 Task: Create a sub task Release to Production / Go Live for the task  Integrate a new online platform for online yoga classes in the project BrightTech , assign it to team member softage.1@softage.net and update the status of the sub task to  On Track  , set the priority of the sub task to Low
Action: Mouse moved to (635, 388)
Screenshot: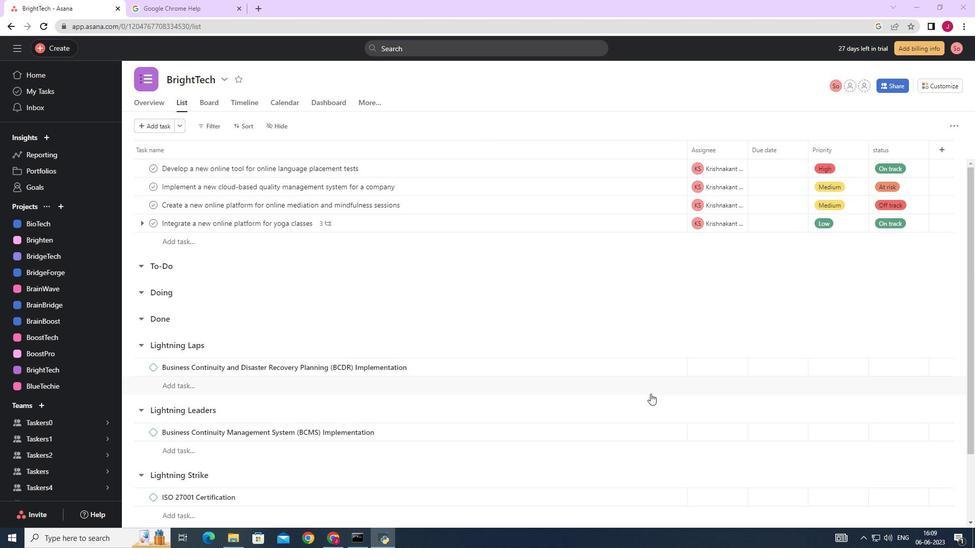 
Action: Mouse scrolled (637, 389) with delta (0, 0)
Screenshot: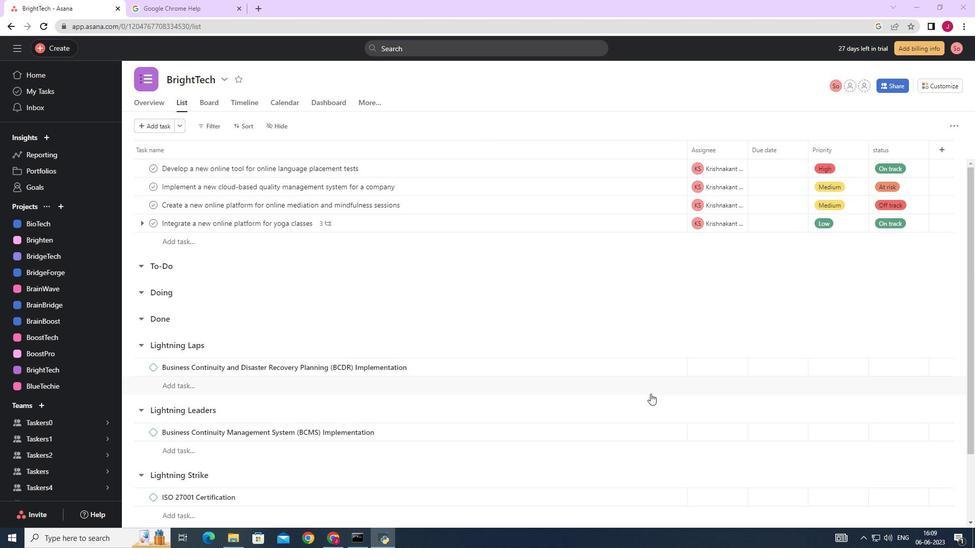 
Action: Mouse moved to (631, 385)
Screenshot: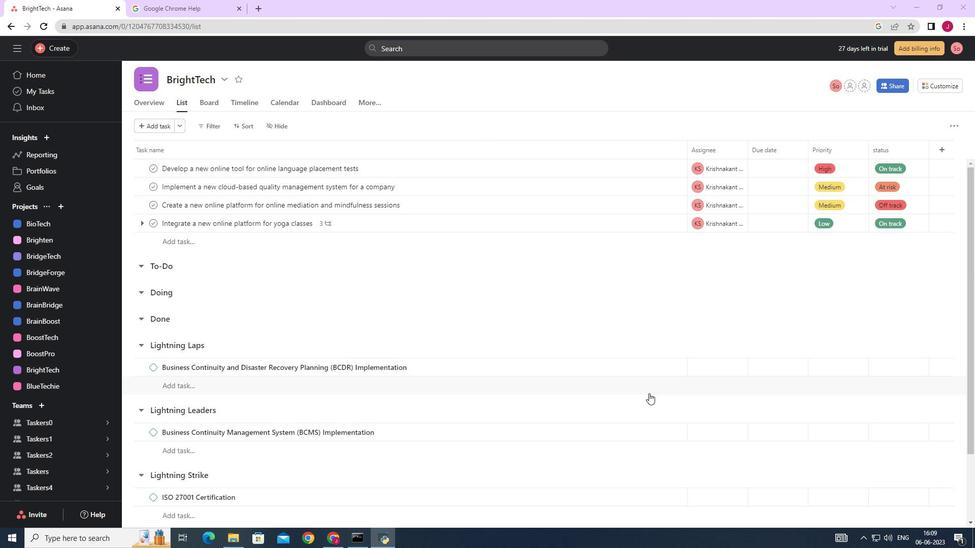 
Action: Mouse scrolled (634, 387) with delta (0, 0)
Screenshot: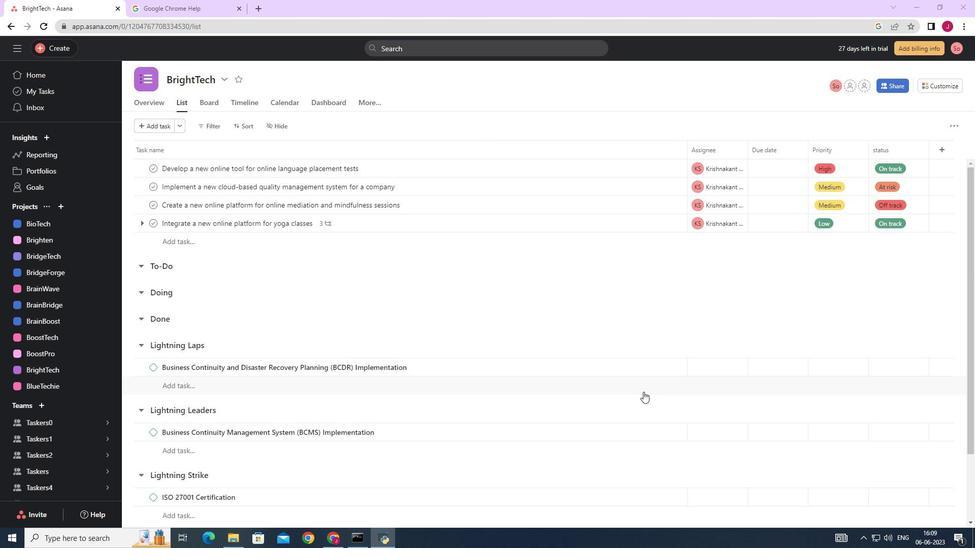 
Action: Mouse scrolled (631, 385) with delta (0, 0)
Screenshot: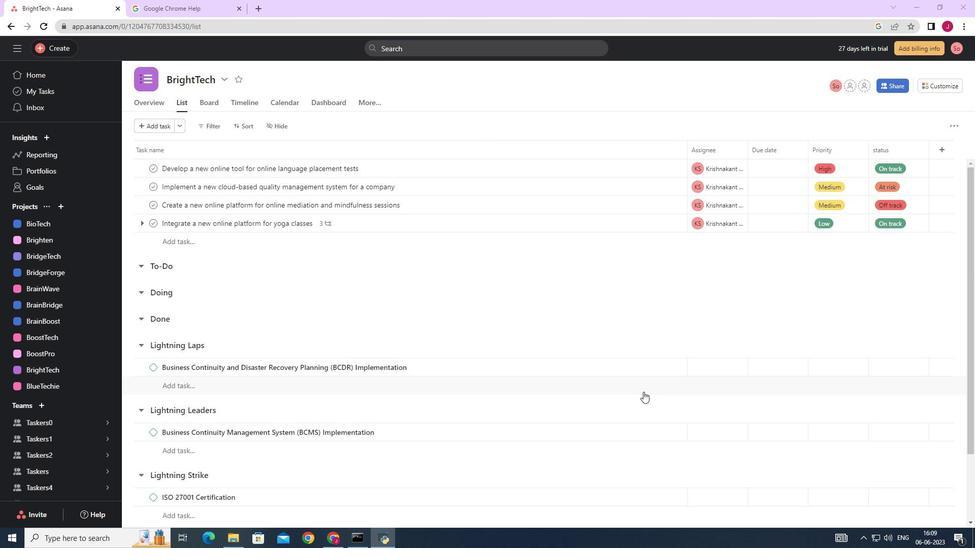 
Action: Mouse moved to (601, 362)
Screenshot: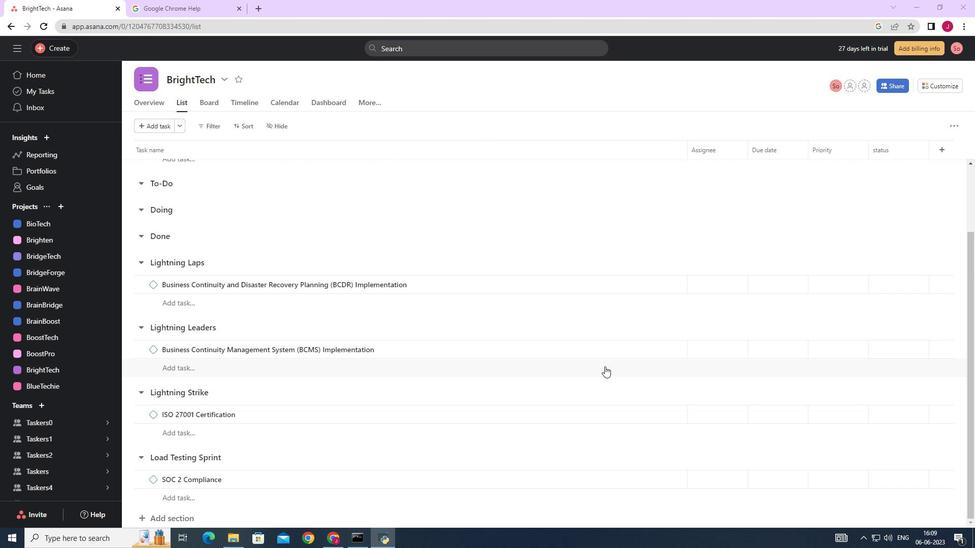 
Action: Mouse scrolled (601, 365) with delta (0, 0)
Screenshot: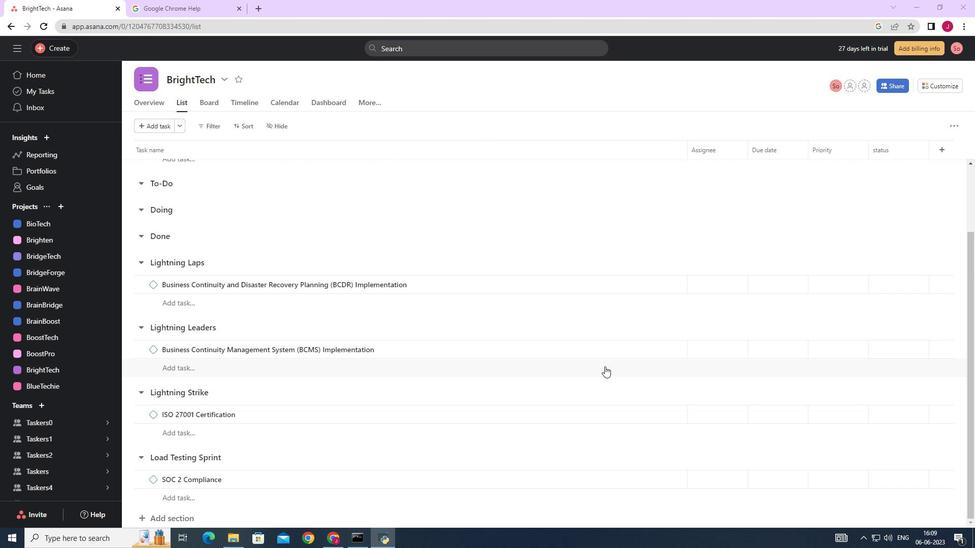 
Action: Mouse moved to (600, 361)
Screenshot: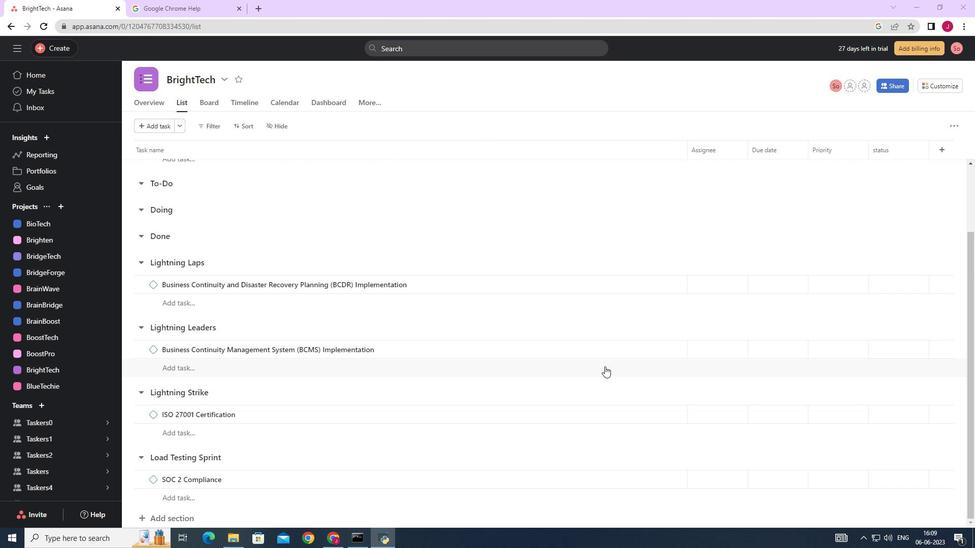 
Action: Mouse scrolled (601, 365) with delta (0, 0)
Screenshot: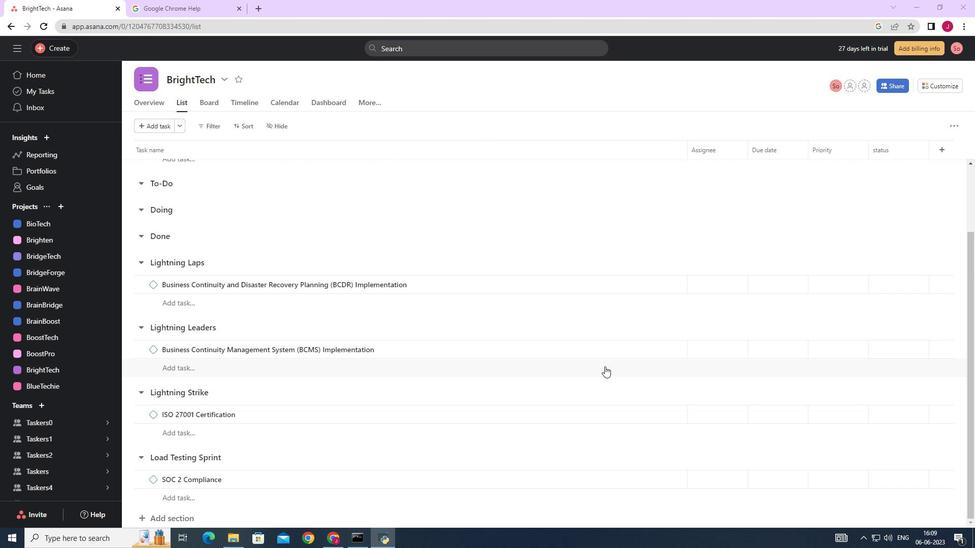 
Action: Mouse moved to (600, 360)
Screenshot: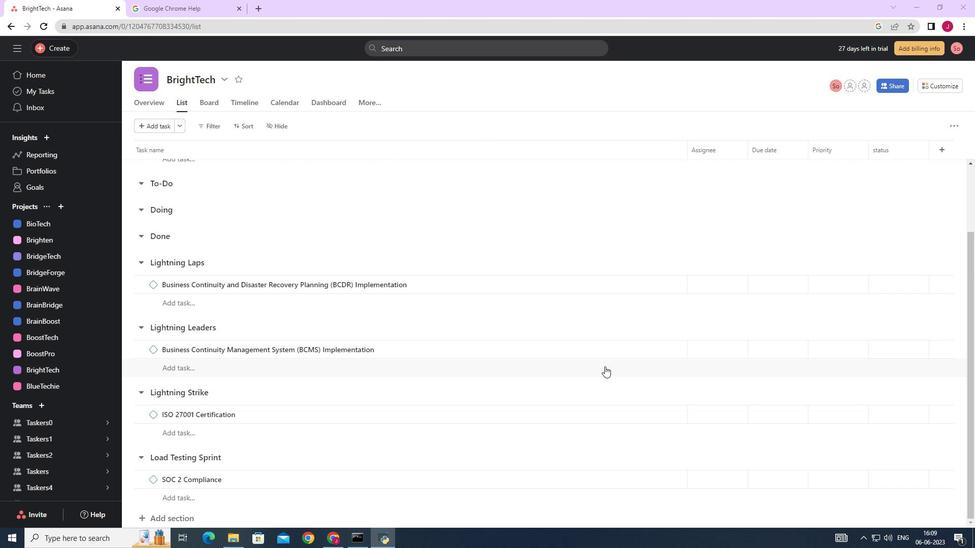 
Action: Mouse scrolled (601, 364) with delta (0, 0)
Screenshot: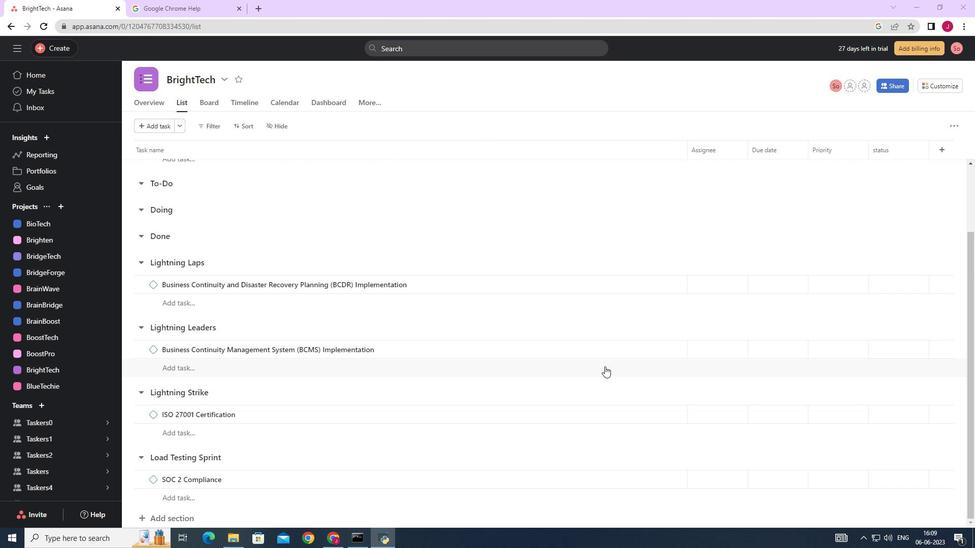 
Action: Mouse moved to (598, 357)
Screenshot: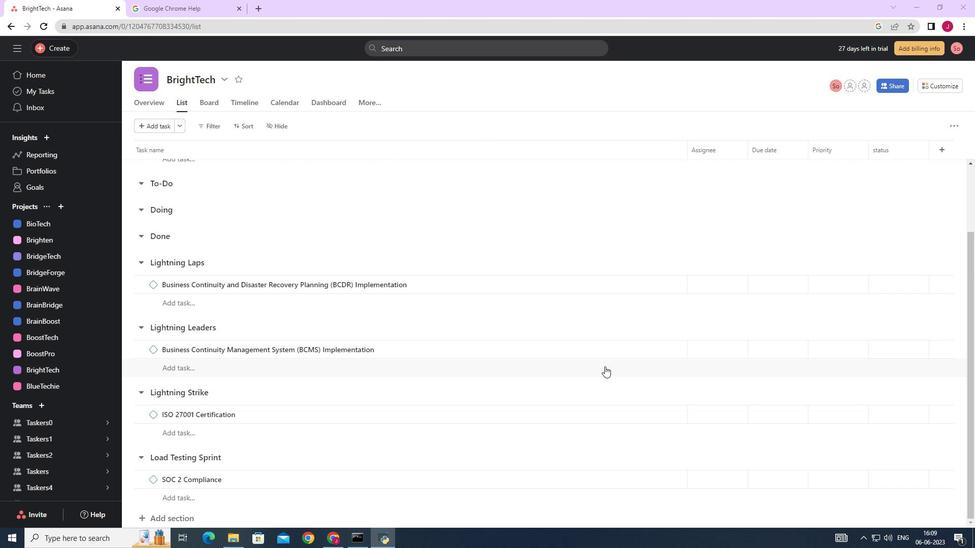 
Action: Mouse scrolled (600, 362) with delta (0, 0)
Screenshot: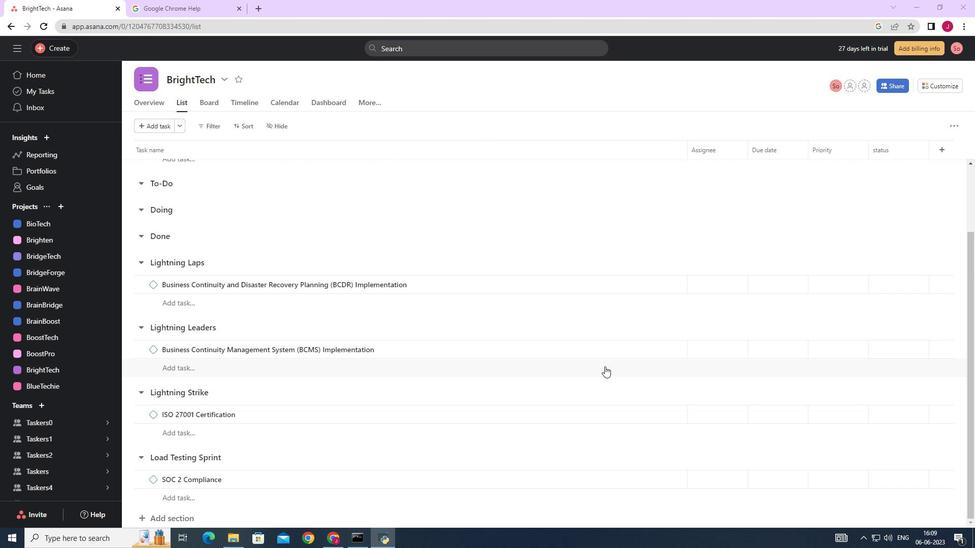 
Action: Mouse moved to (605, 222)
Screenshot: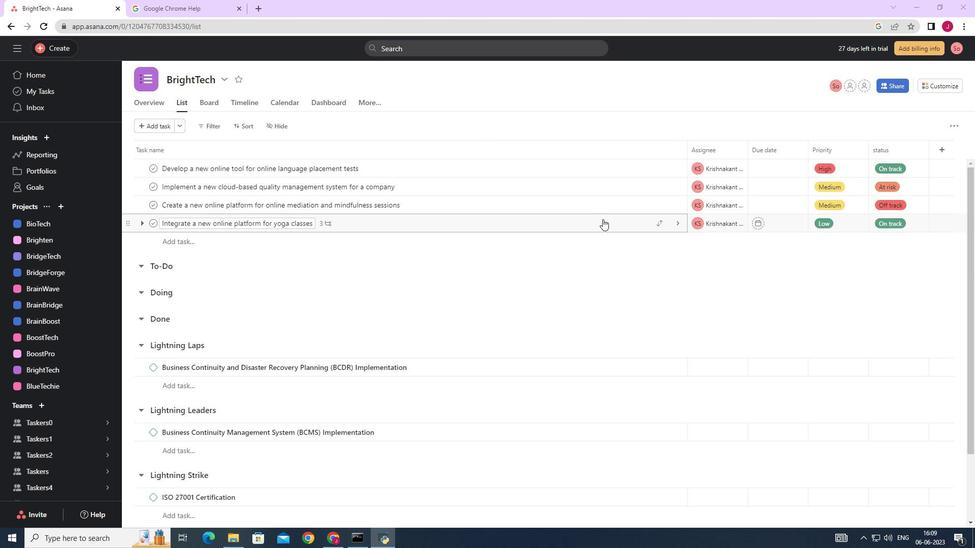 
Action: Mouse pressed left at (605, 222)
Screenshot: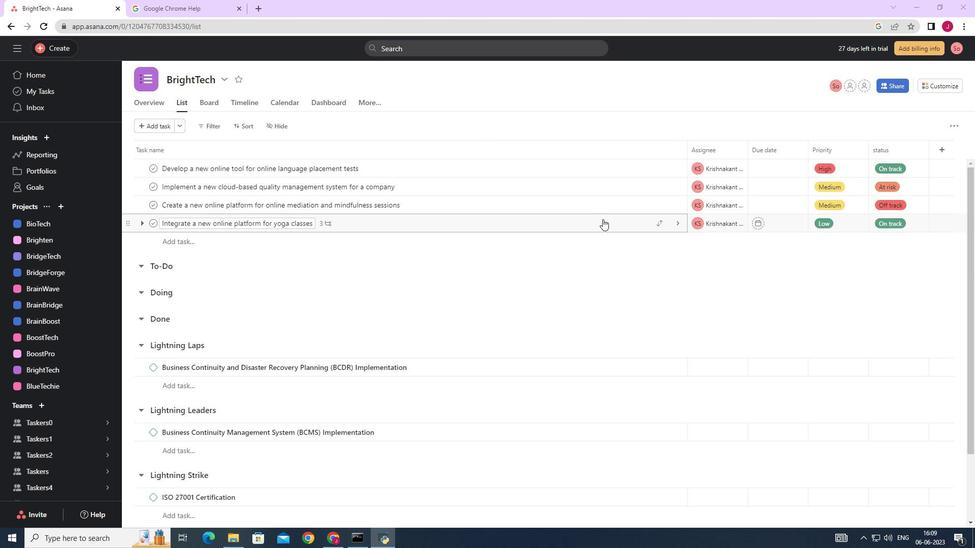 
Action: Mouse moved to (813, 337)
Screenshot: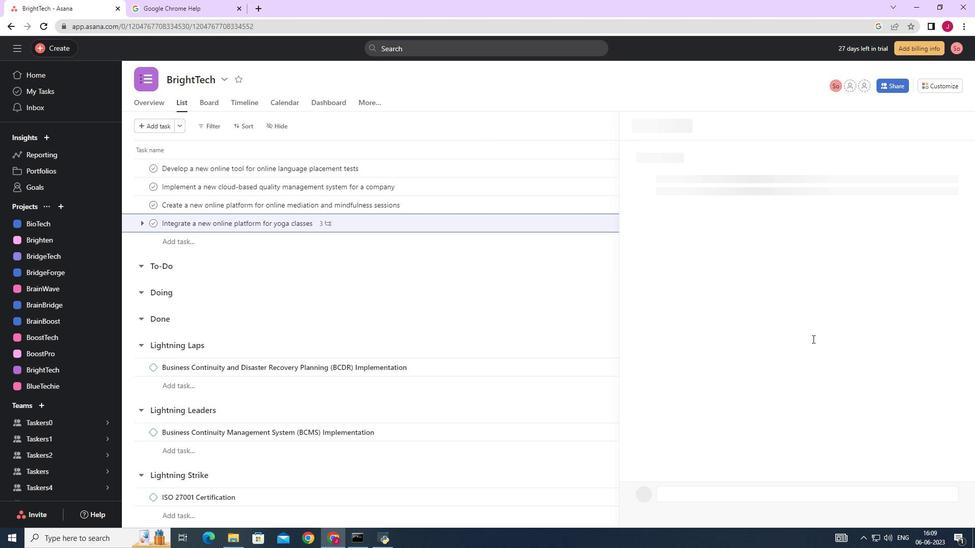 
Action: Mouse scrolled (813, 337) with delta (0, 0)
Screenshot: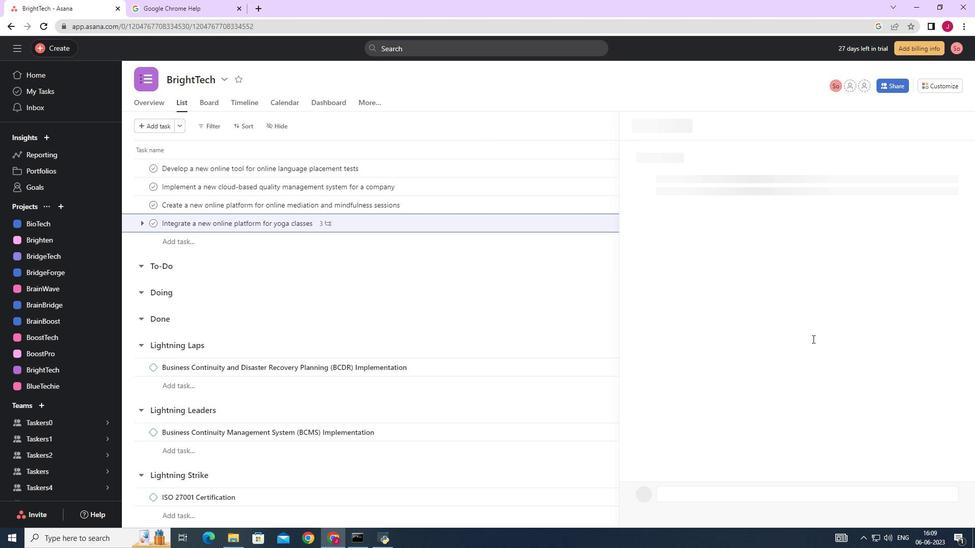 
Action: Mouse scrolled (813, 337) with delta (0, 0)
Screenshot: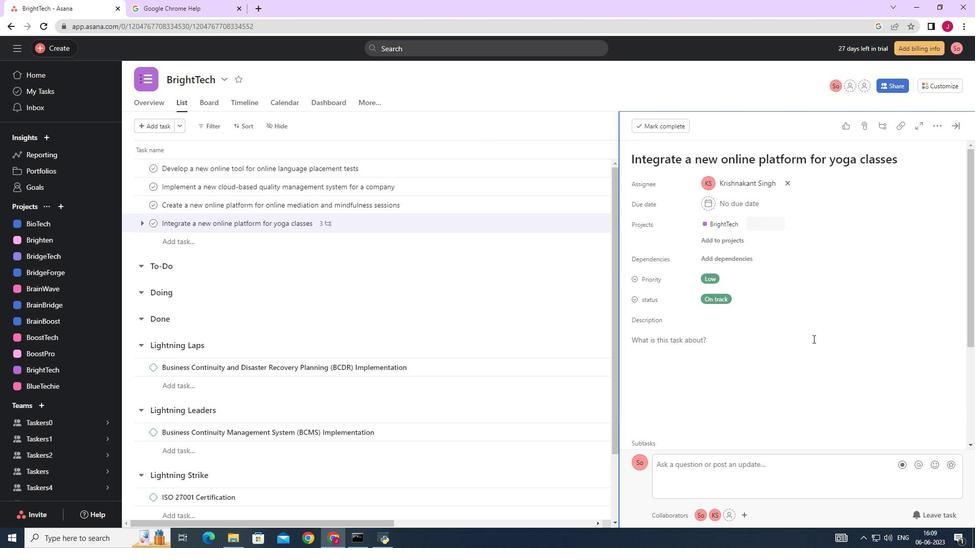 
Action: Mouse scrolled (813, 337) with delta (0, 0)
Screenshot: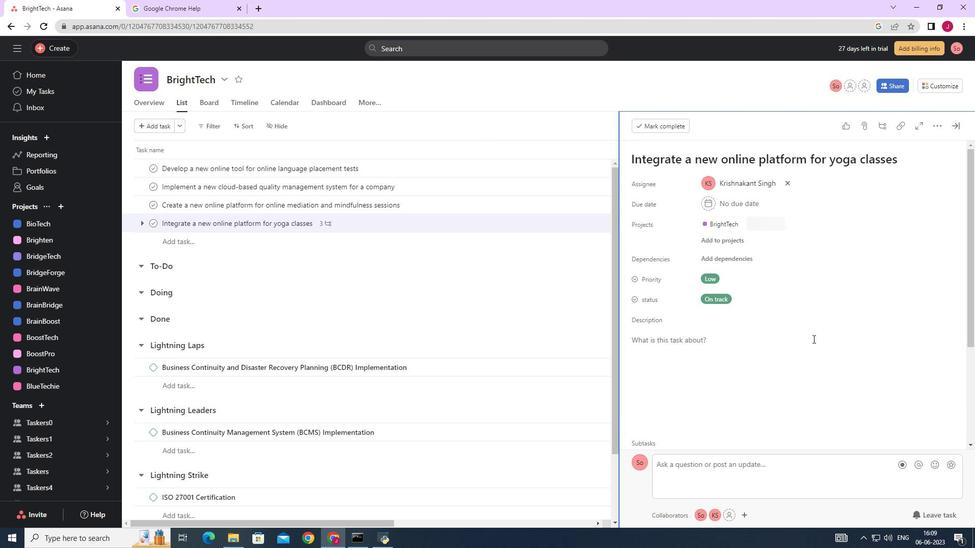 
Action: Mouse scrolled (813, 337) with delta (0, 0)
Screenshot: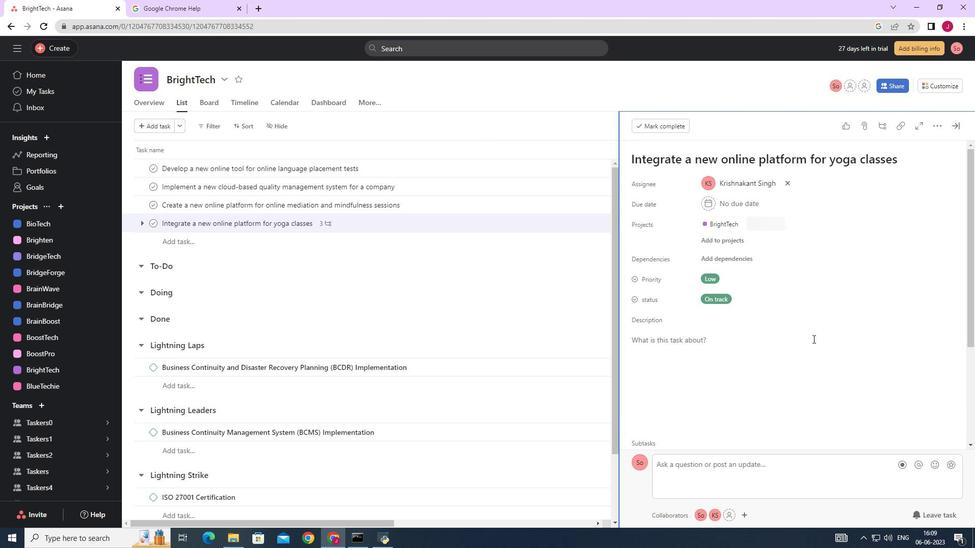 
Action: Mouse moved to (813, 337)
Screenshot: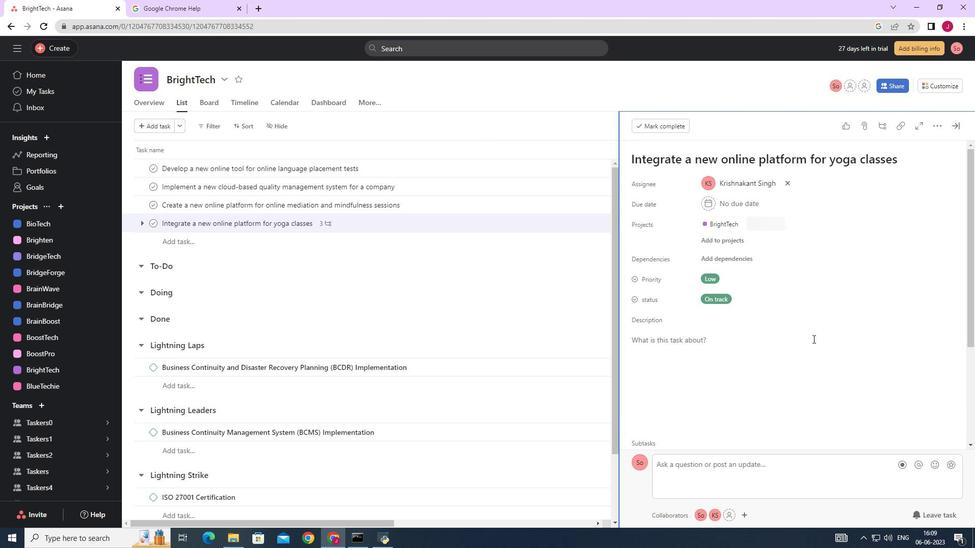 
Action: Mouse scrolled (813, 336) with delta (0, 0)
Screenshot: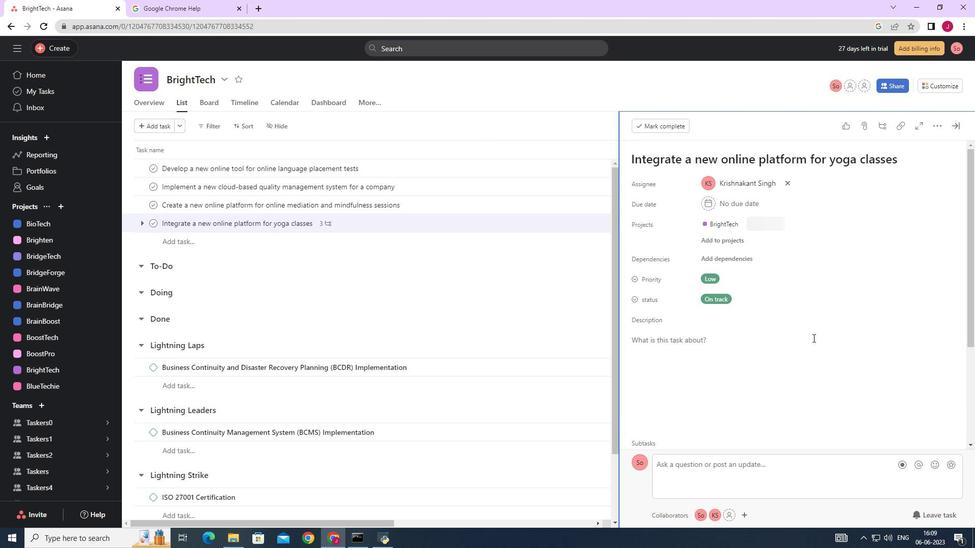 
Action: Mouse moved to (651, 373)
Screenshot: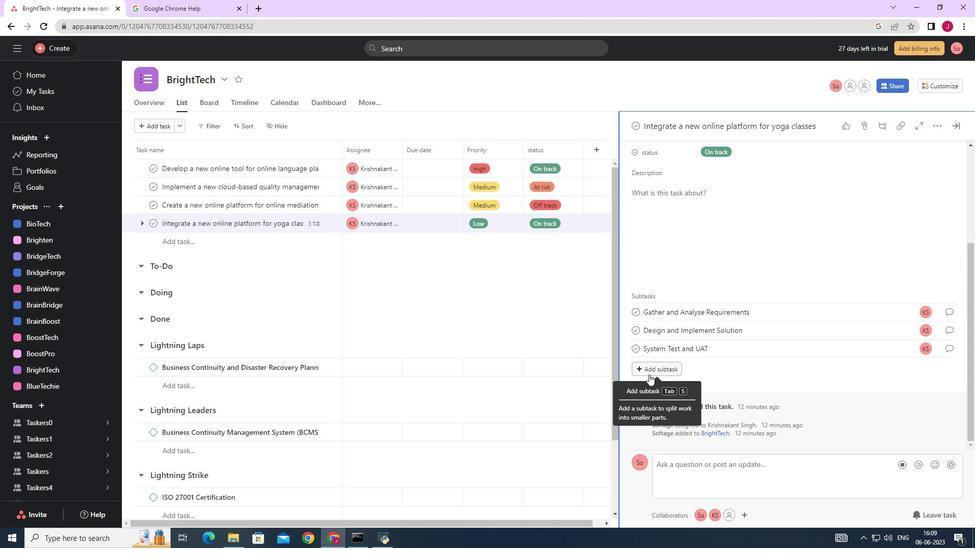 
Action: Mouse pressed left at (651, 373)
Screenshot: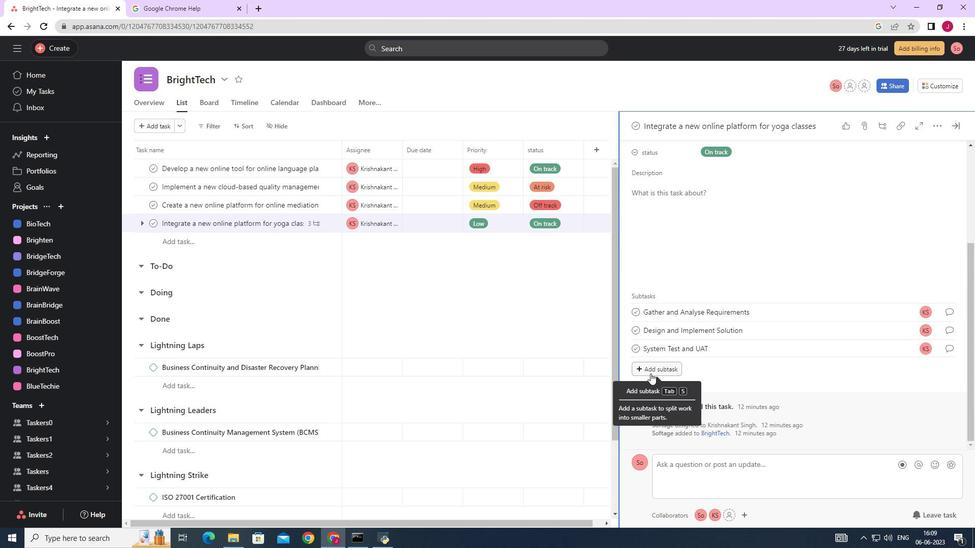 
Action: Mouse moved to (663, 358)
Screenshot: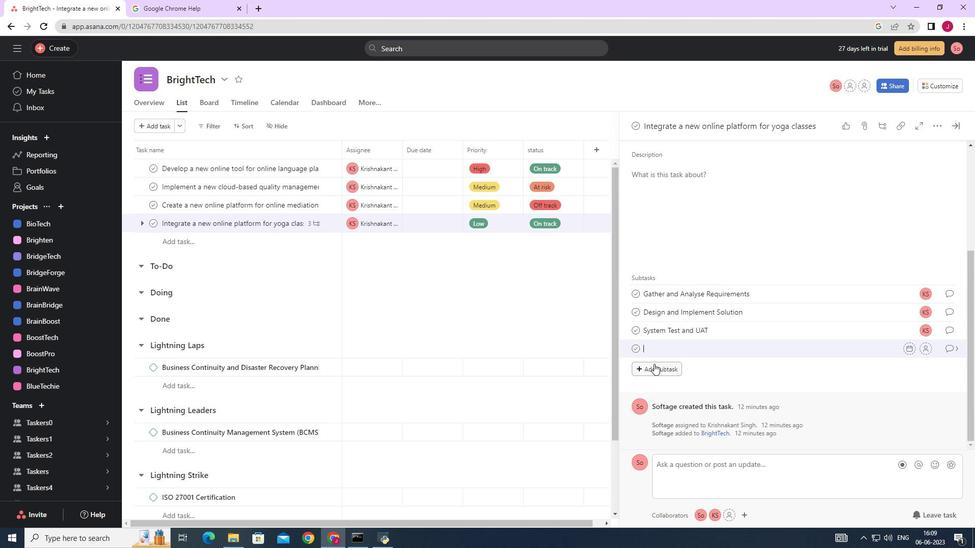 
Action: Key pressed <Key.caps_lock><Key.caps_lock>t<Key.backspace>r<Key.caps_lock>ELEASE<Key.space>TO<Key.space>PRODUCTION<Key.space>/<Key.space><Key.caps_lock>g<Key.caps_lock>O<Key.space><Key.caps_lock>l<Key.caps_lock>IVE
Screenshot: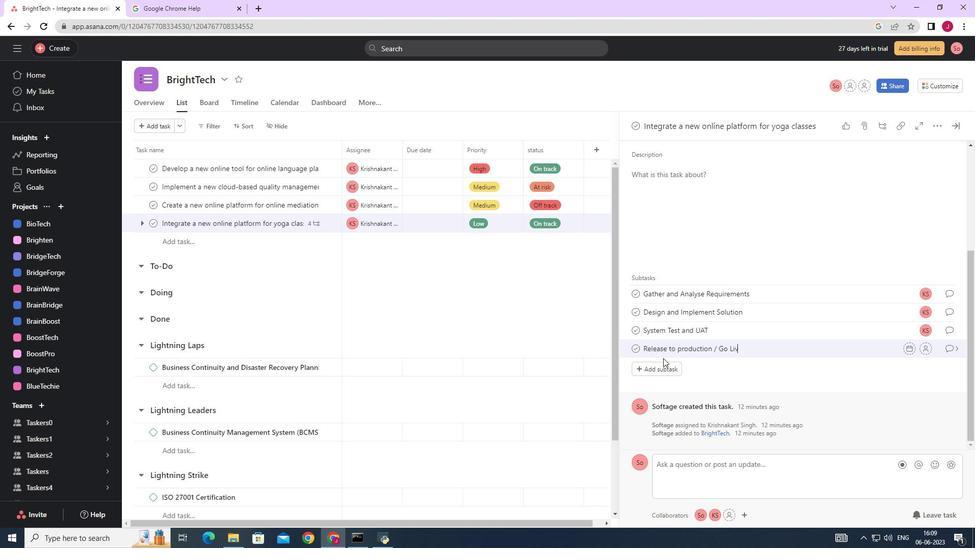 
Action: Mouse moved to (930, 348)
Screenshot: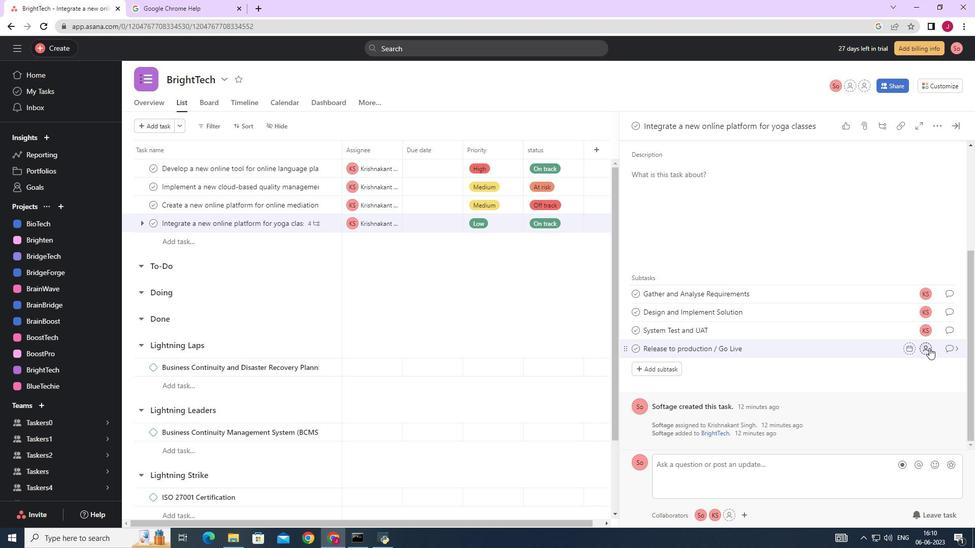 
Action: Mouse pressed left at (930, 348)
Screenshot: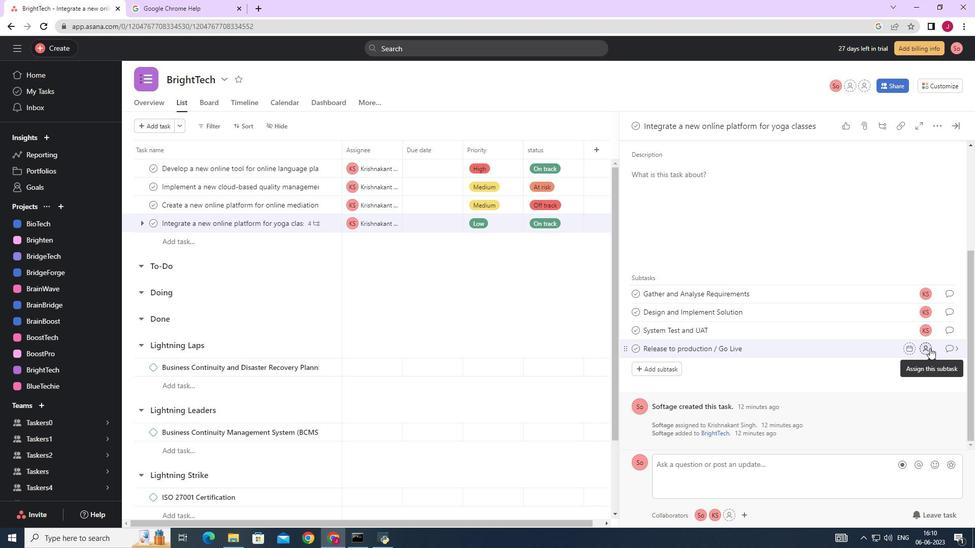 
Action: Mouse moved to (784, 385)
Screenshot: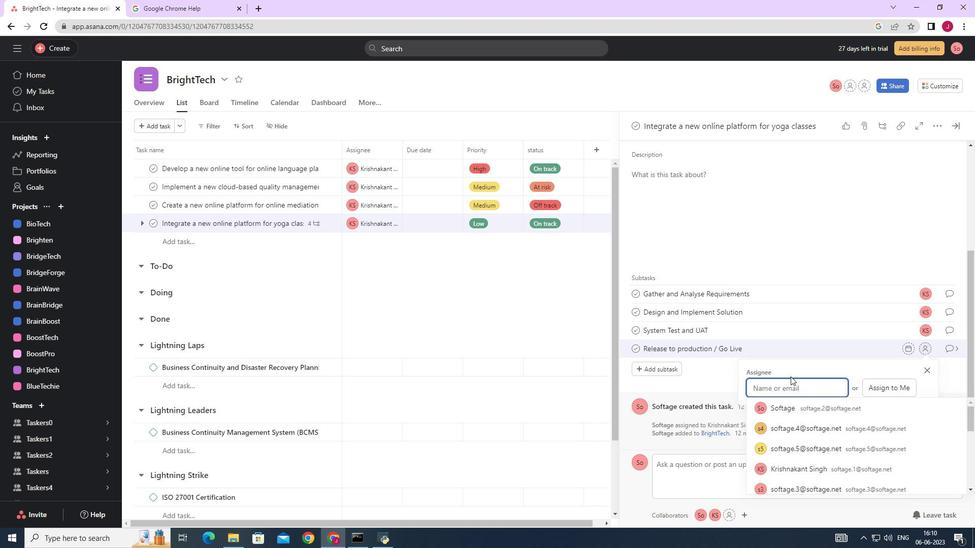 
Action: Key pressed SOFATGE<Key.backspace><Key.backspace><Key.backspace><Key.backspace>TAGE.
Screenshot: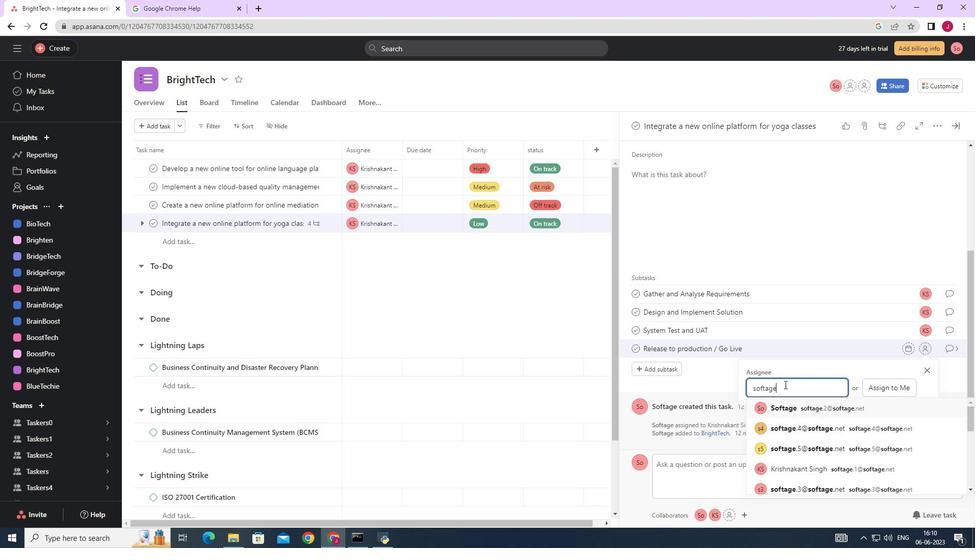 
Action: Mouse moved to (951, 328)
Screenshot: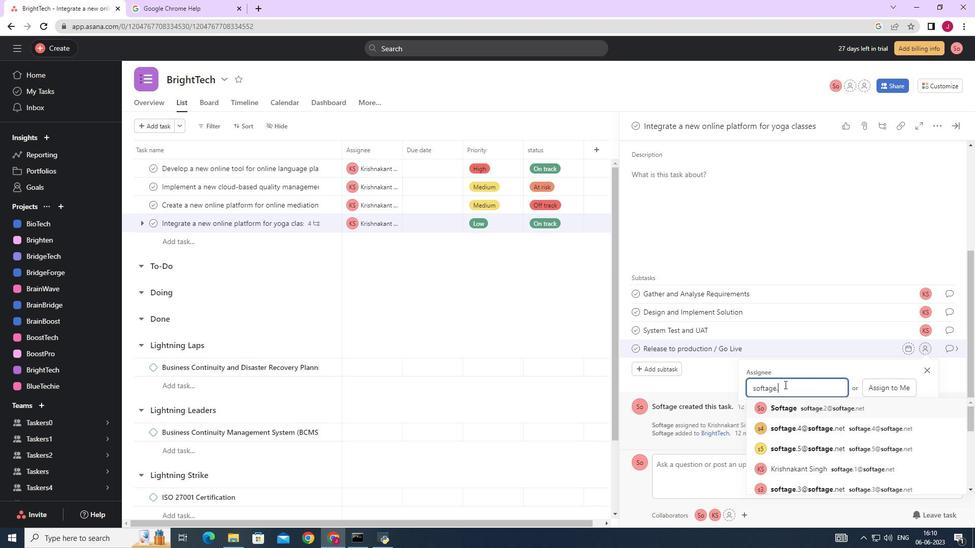 
Action: Key pressed 1
Screenshot: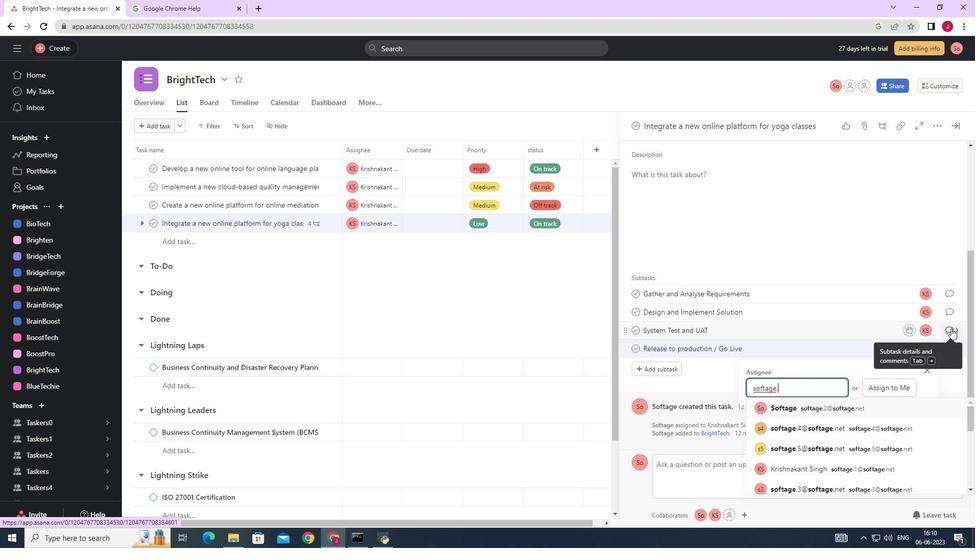 
Action: Mouse moved to (847, 410)
Screenshot: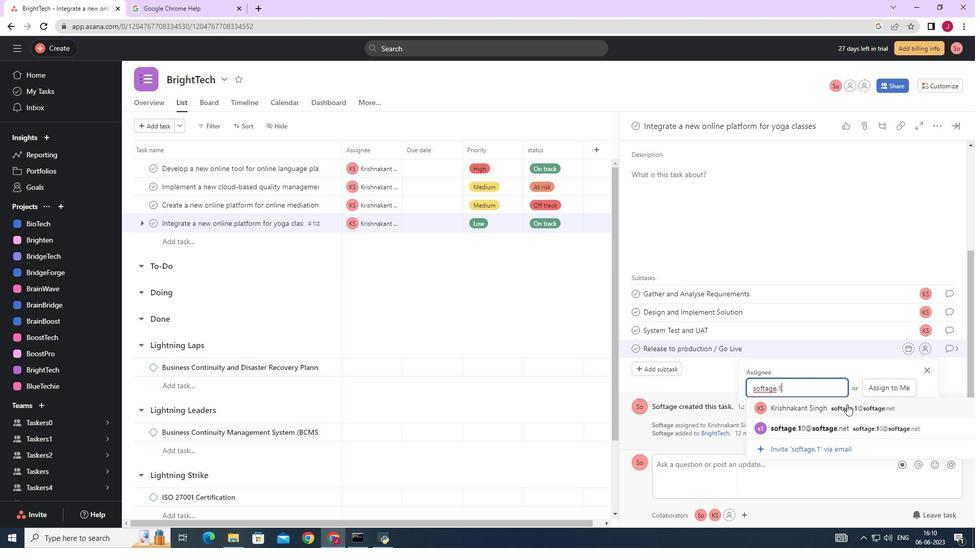 
Action: Mouse pressed left at (847, 410)
Screenshot: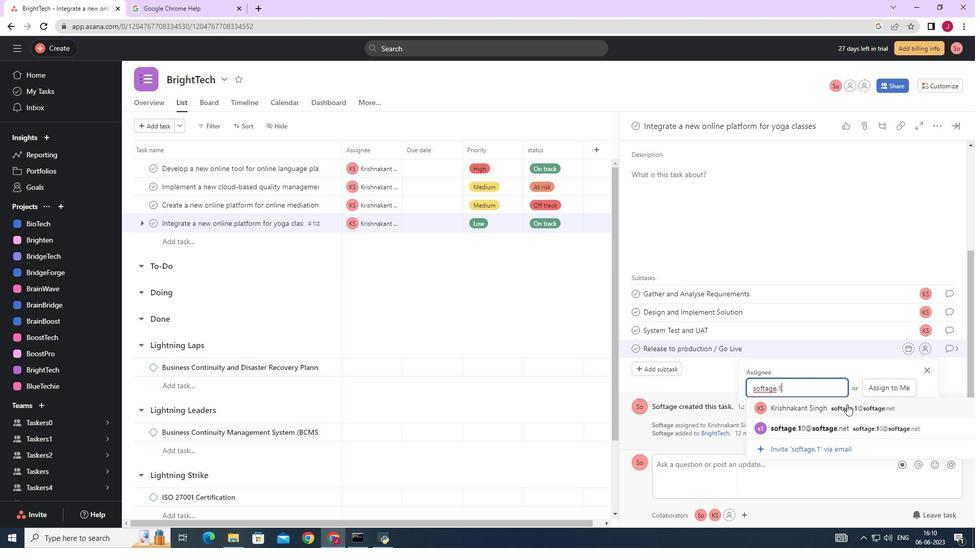 
Action: Mouse moved to (949, 349)
Screenshot: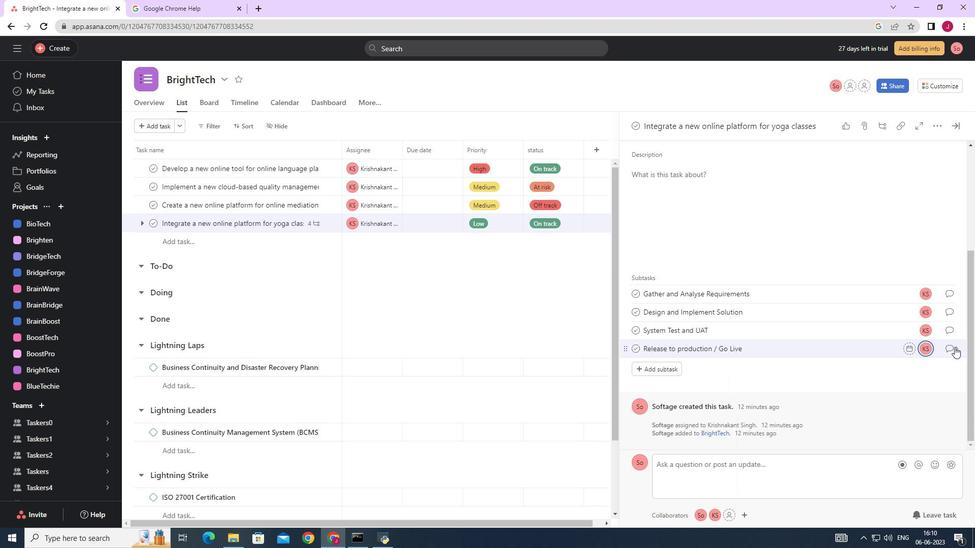 
Action: Mouse pressed left at (949, 349)
Screenshot: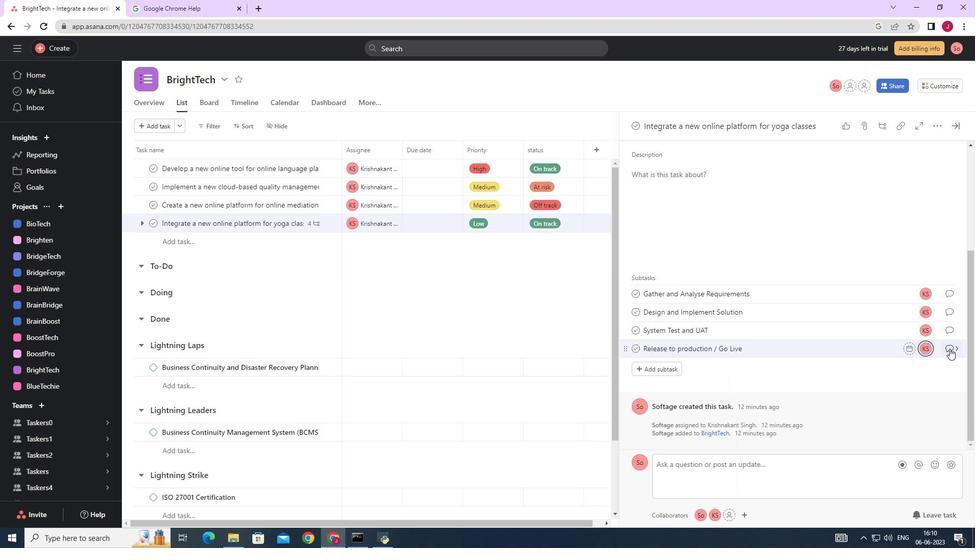 
Action: Mouse moved to (668, 270)
Screenshot: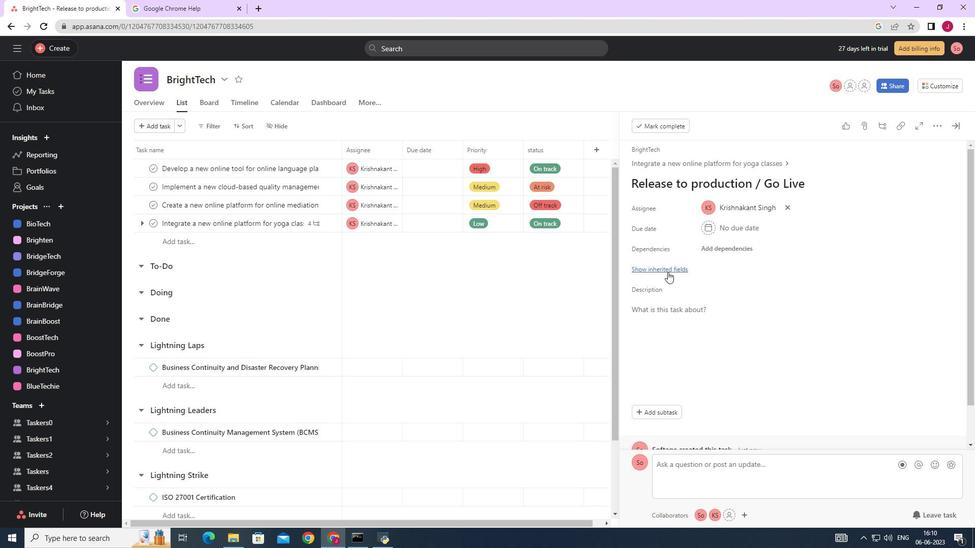 
Action: Mouse pressed left at (668, 270)
Screenshot: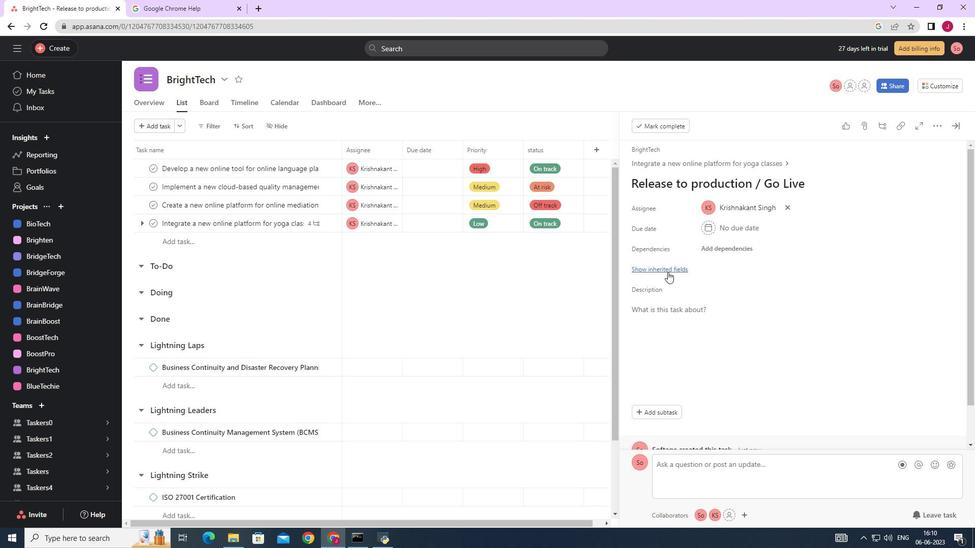 
Action: Mouse moved to (713, 289)
Screenshot: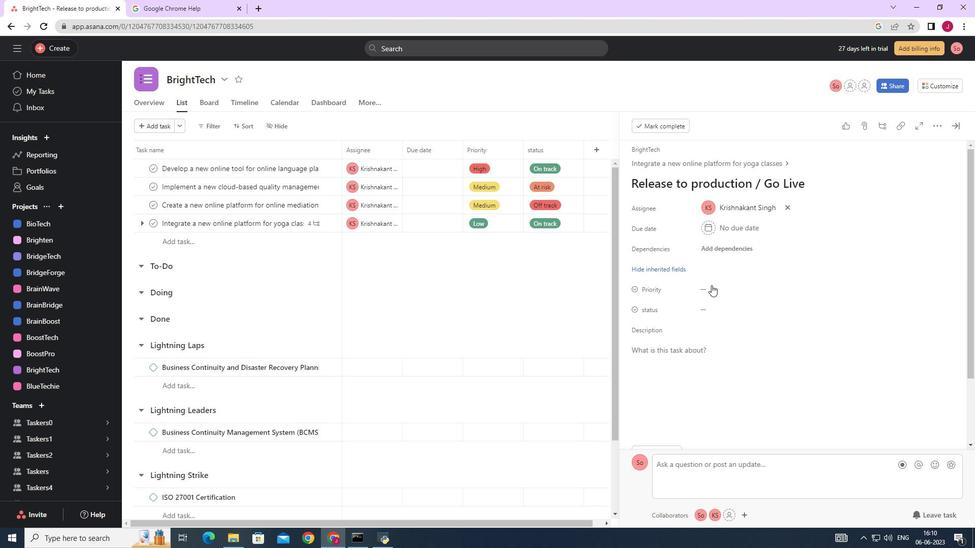 
Action: Mouse pressed left at (713, 289)
Screenshot: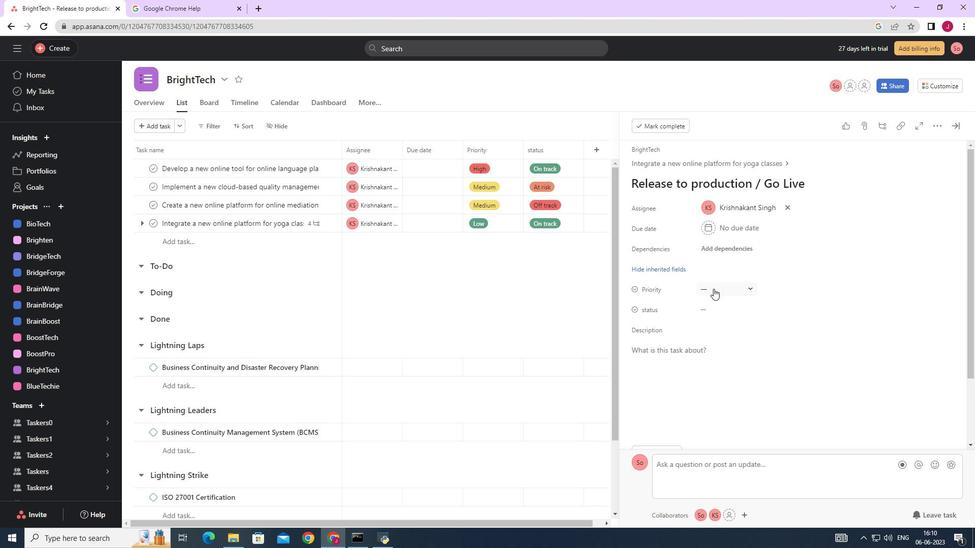 
Action: Mouse moved to (728, 363)
Screenshot: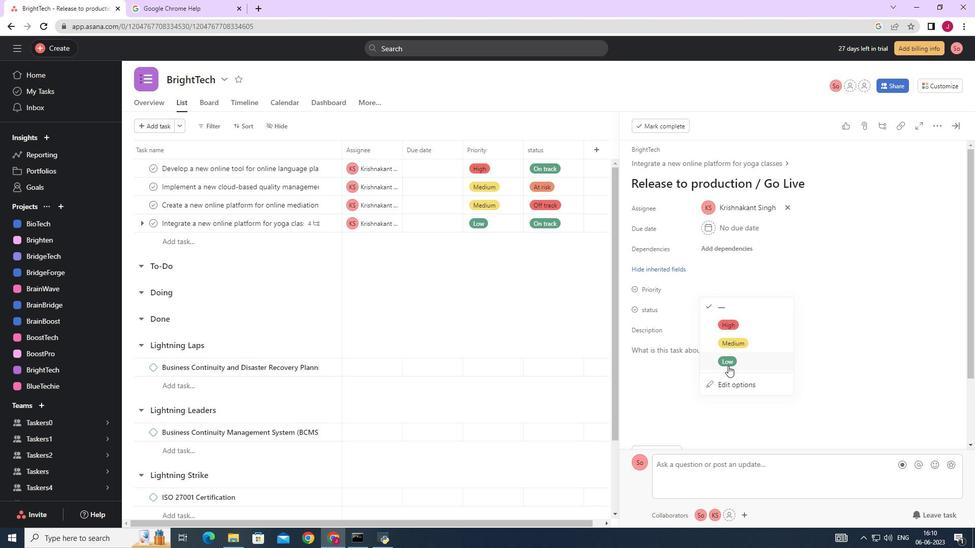 
Action: Mouse pressed left at (728, 363)
Screenshot: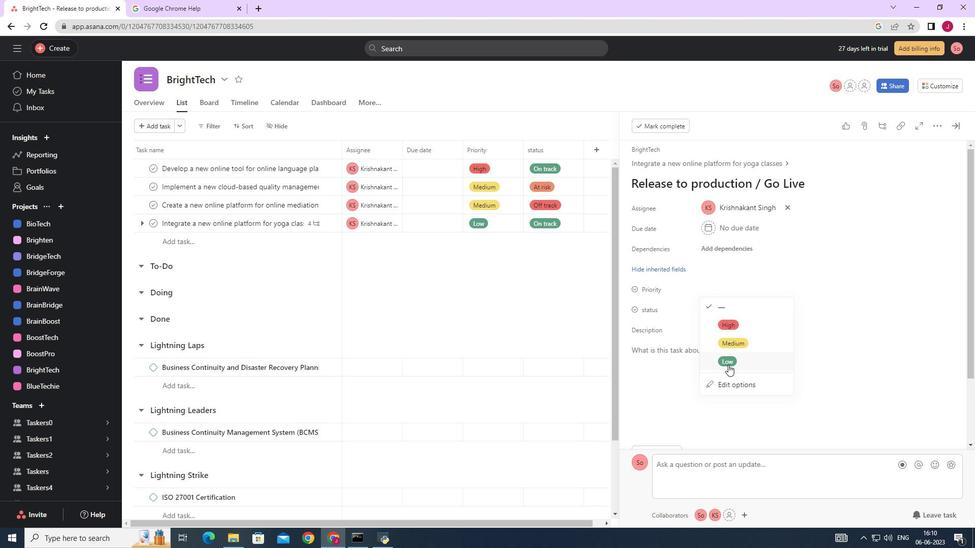 
Action: Mouse moved to (719, 302)
Screenshot: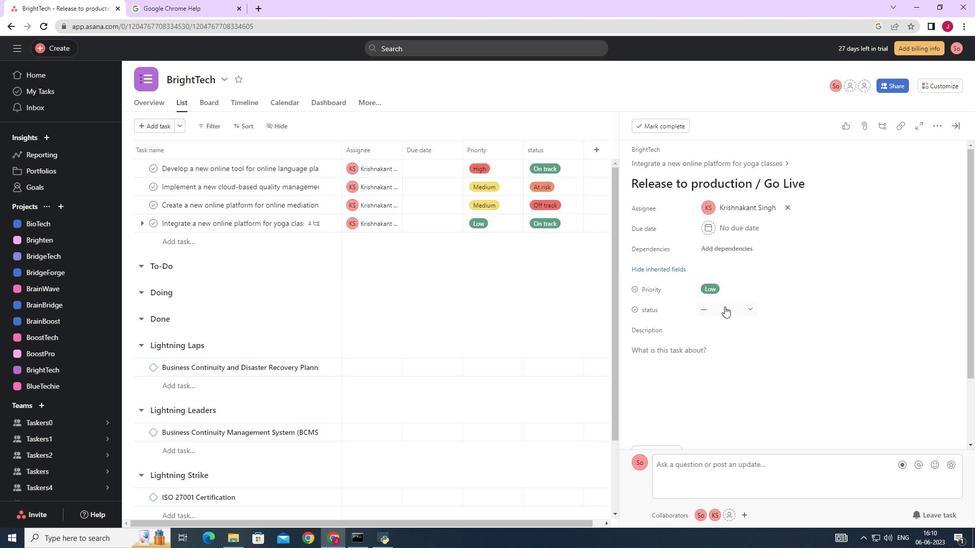 
Action: Mouse pressed left at (719, 302)
Screenshot: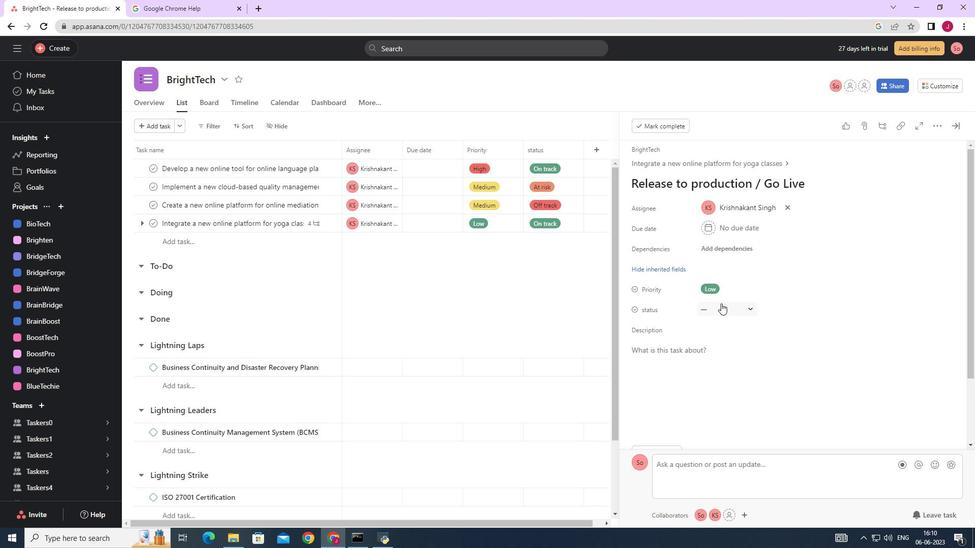 
Action: Mouse moved to (730, 346)
Screenshot: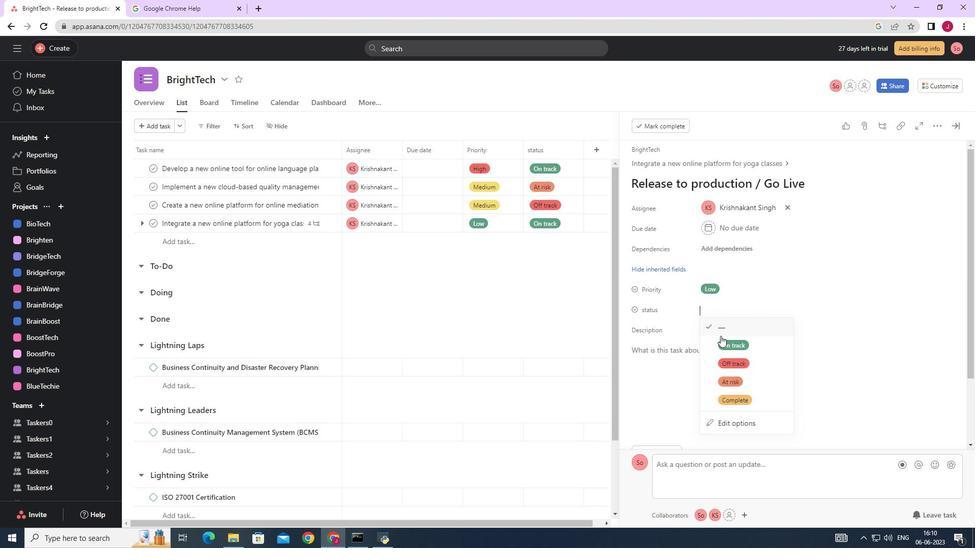 
Action: Mouse pressed left at (730, 346)
Screenshot: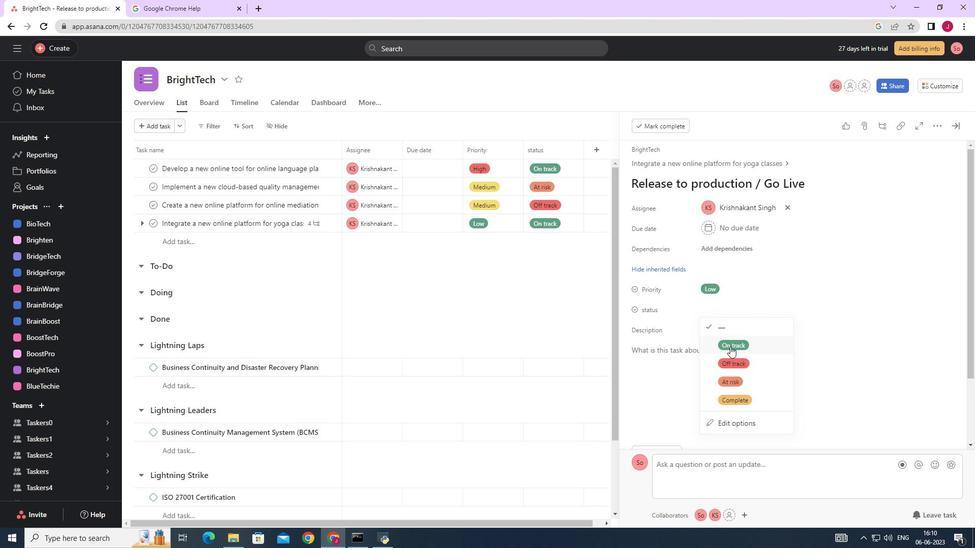 
Action: Mouse moved to (957, 126)
Screenshot: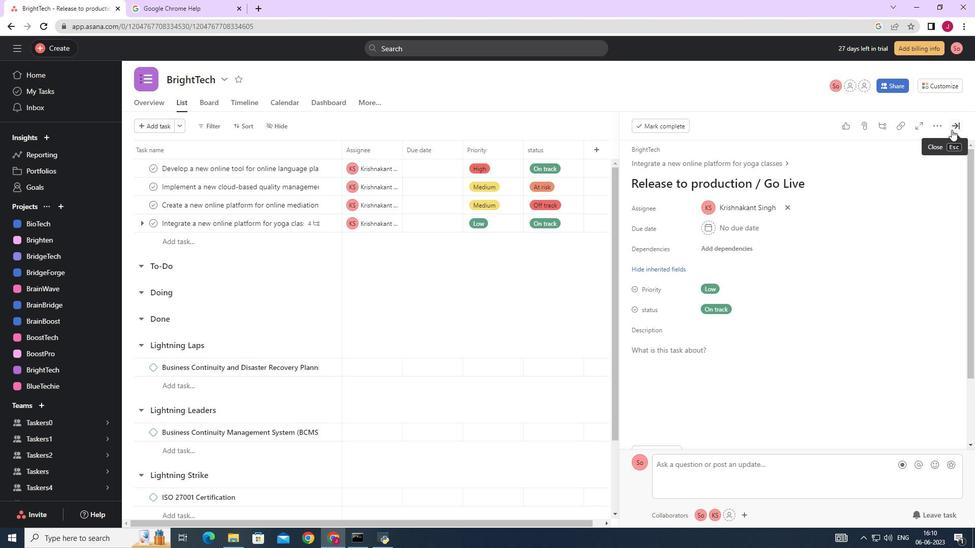 
Action: Mouse pressed left at (957, 126)
Screenshot: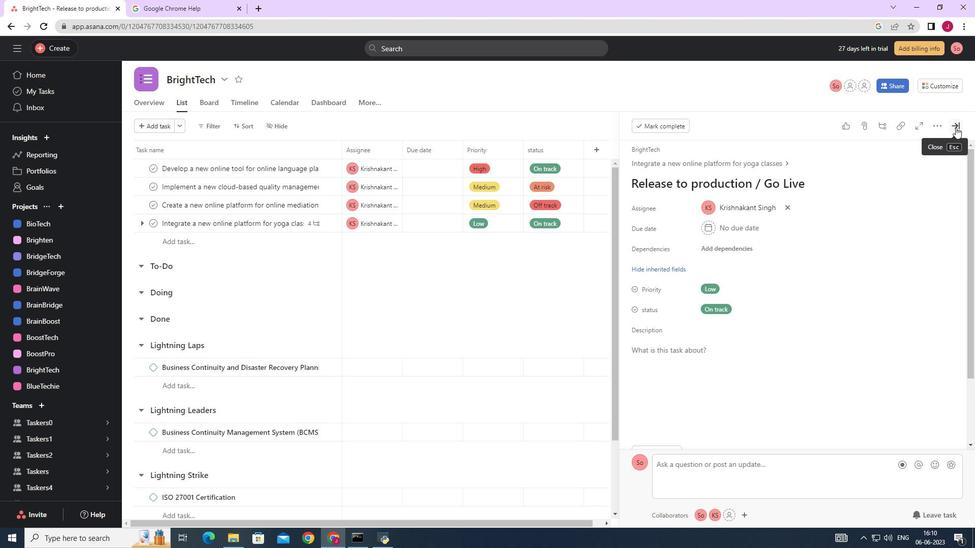 
